 Task: Select keep cards.
Action: Mouse moved to (397, 93)
Screenshot: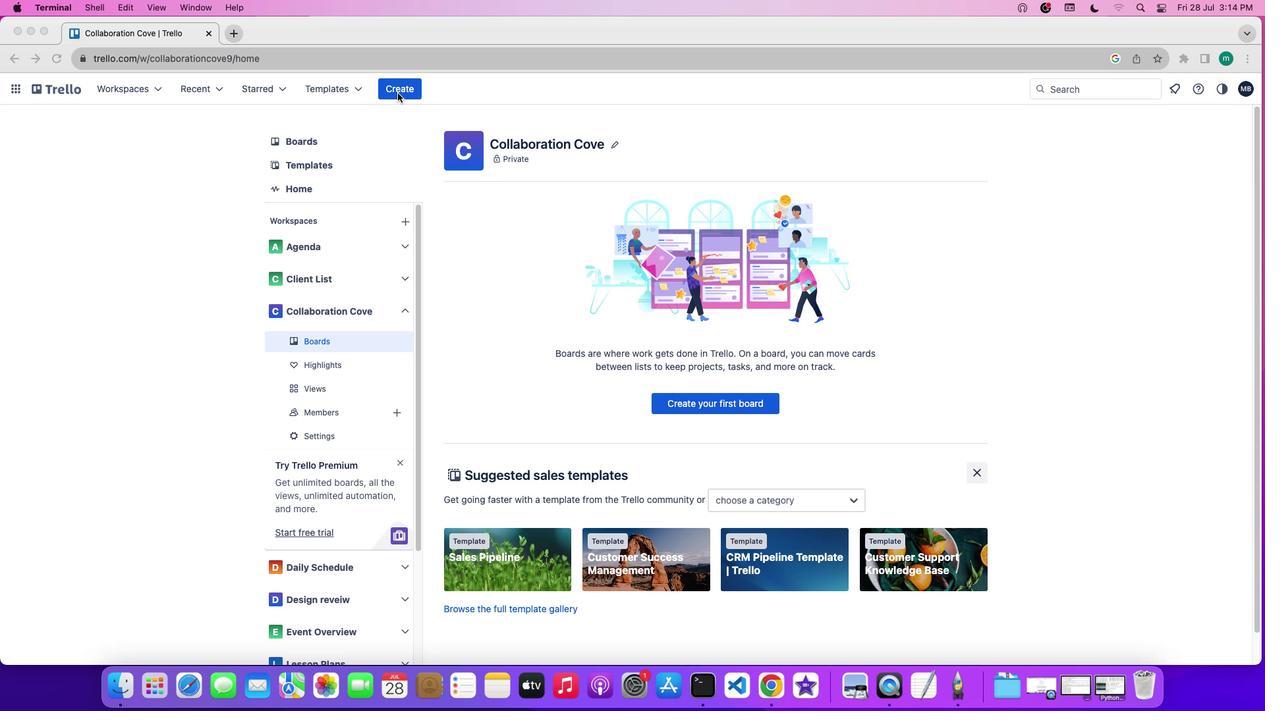 
Action: Mouse pressed left at (397, 93)
Screenshot: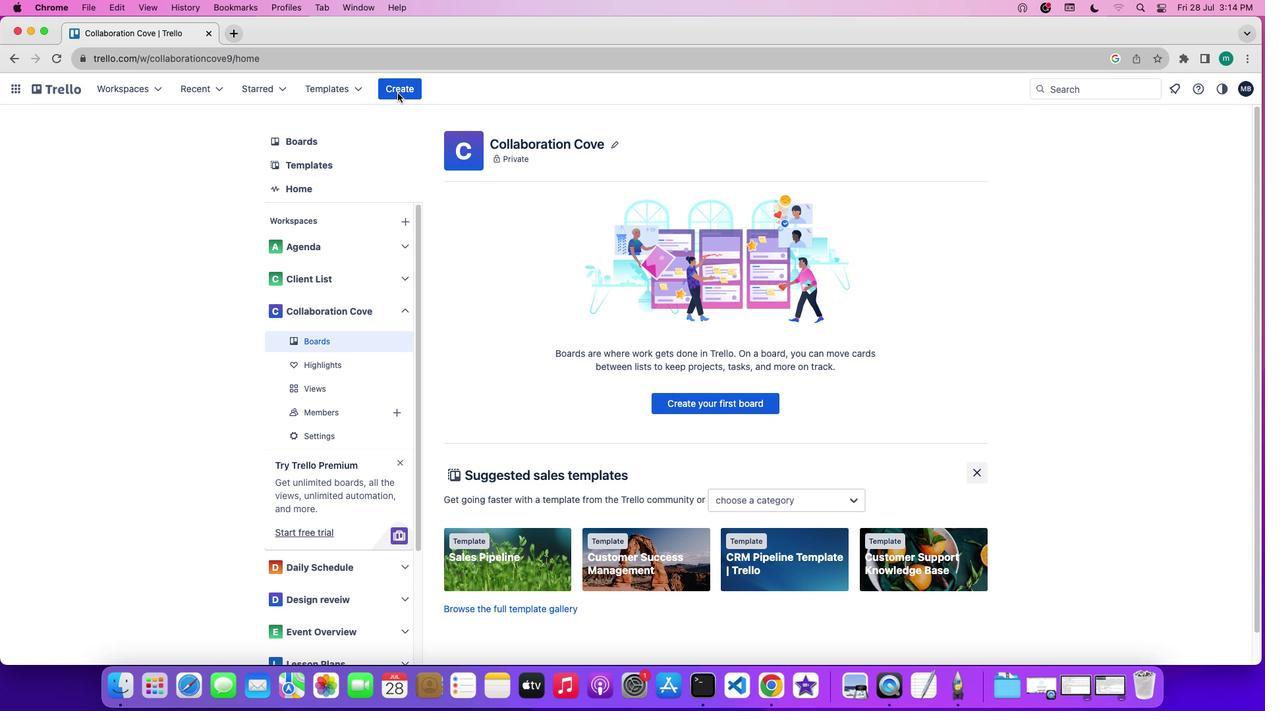 
Action: Mouse moved to (397, 92)
Screenshot: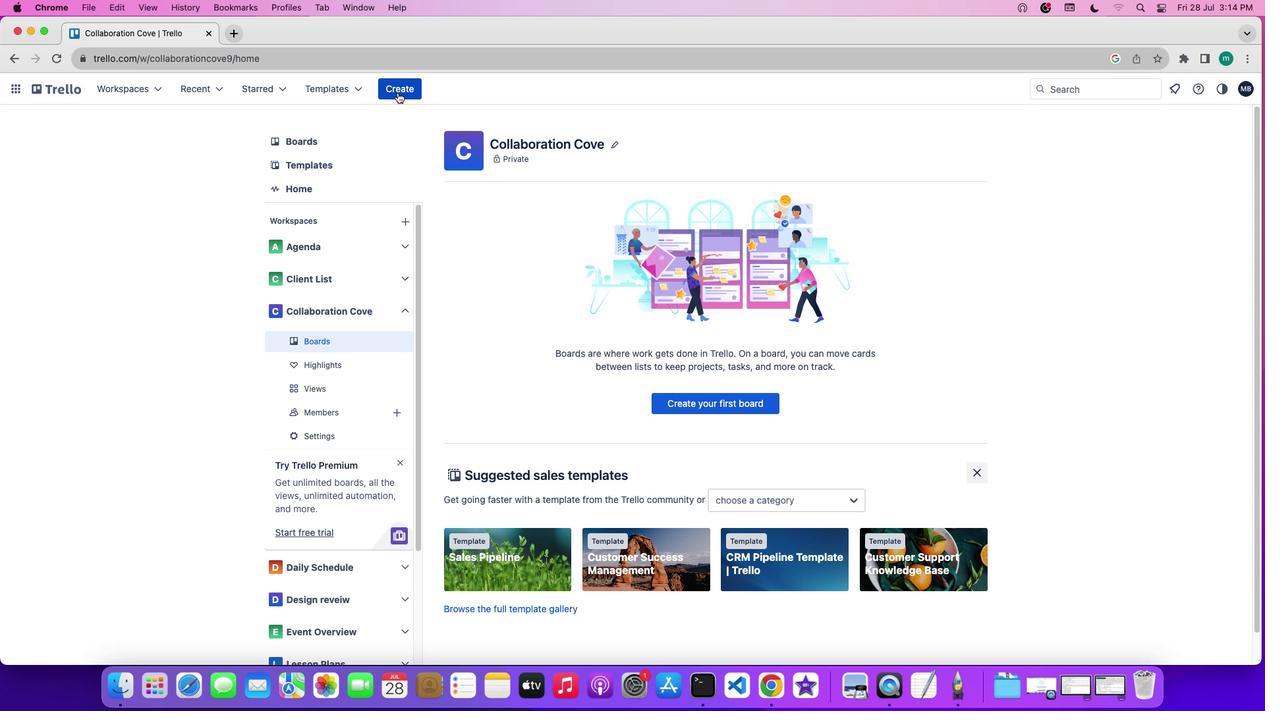 
Action: Mouse pressed left at (397, 92)
Screenshot: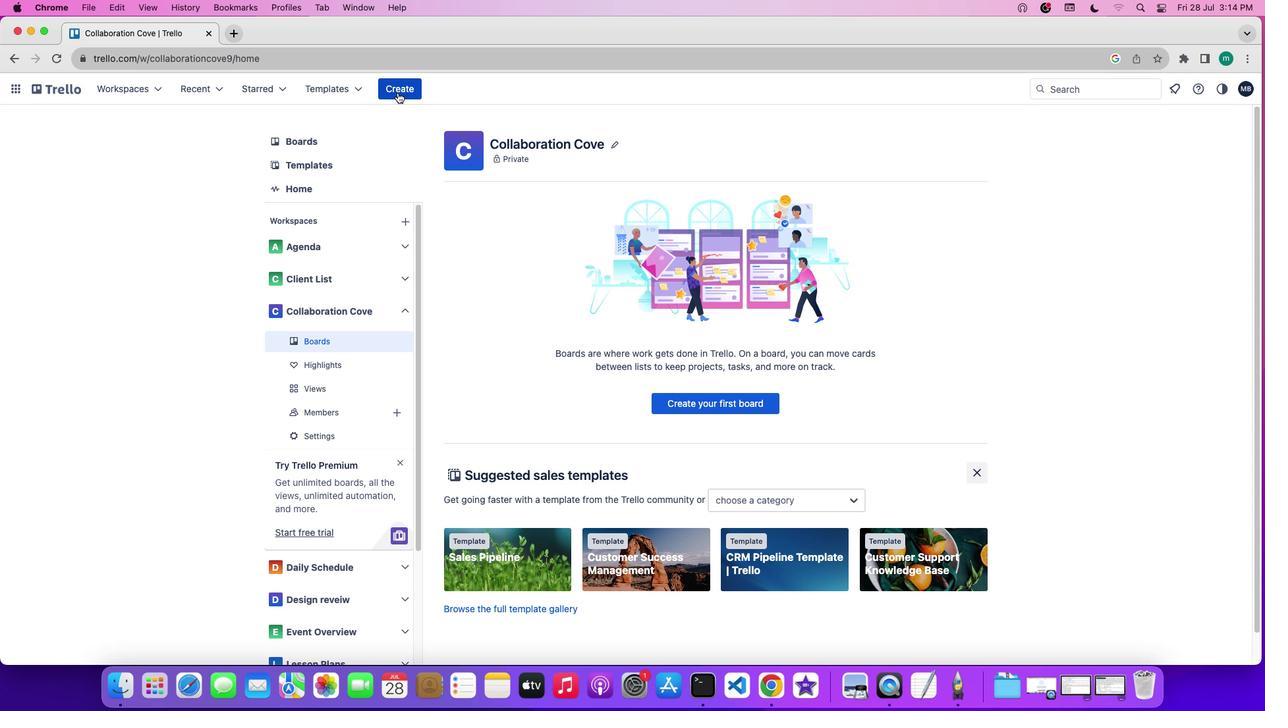 
Action: Mouse moved to (413, 134)
Screenshot: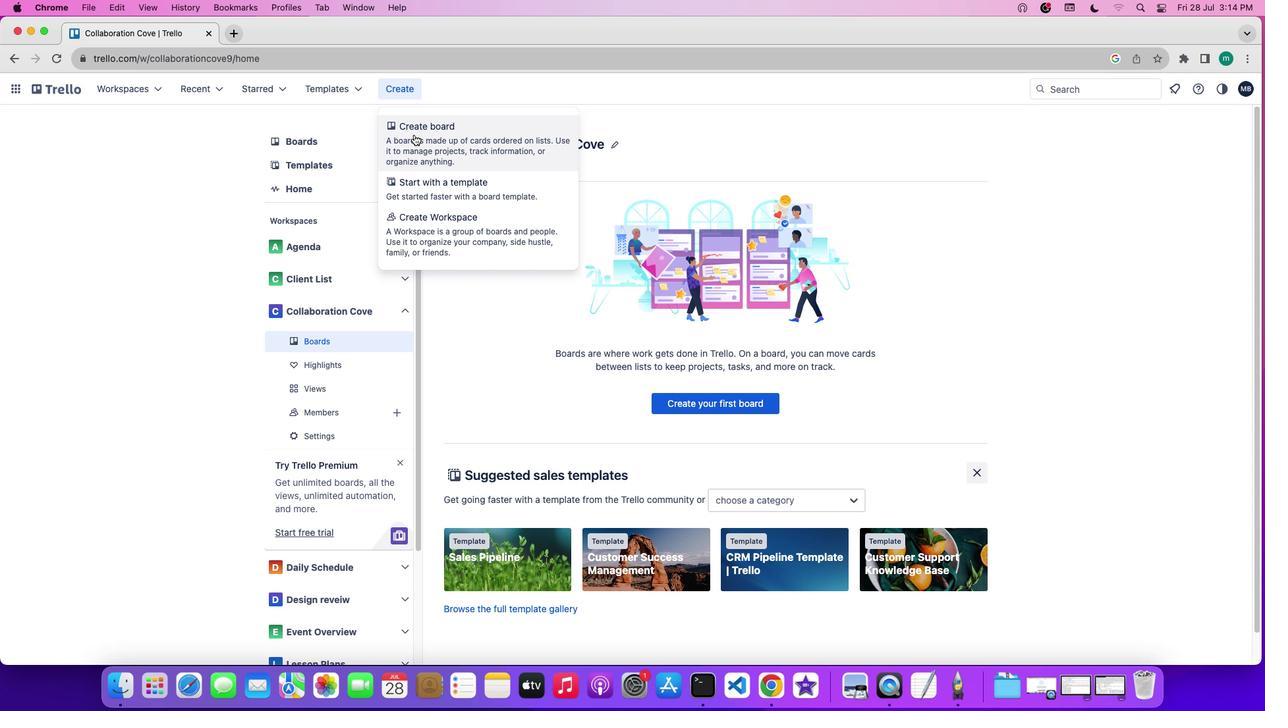 
Action: Mouse pressed left at (413, 134)
Screenshot: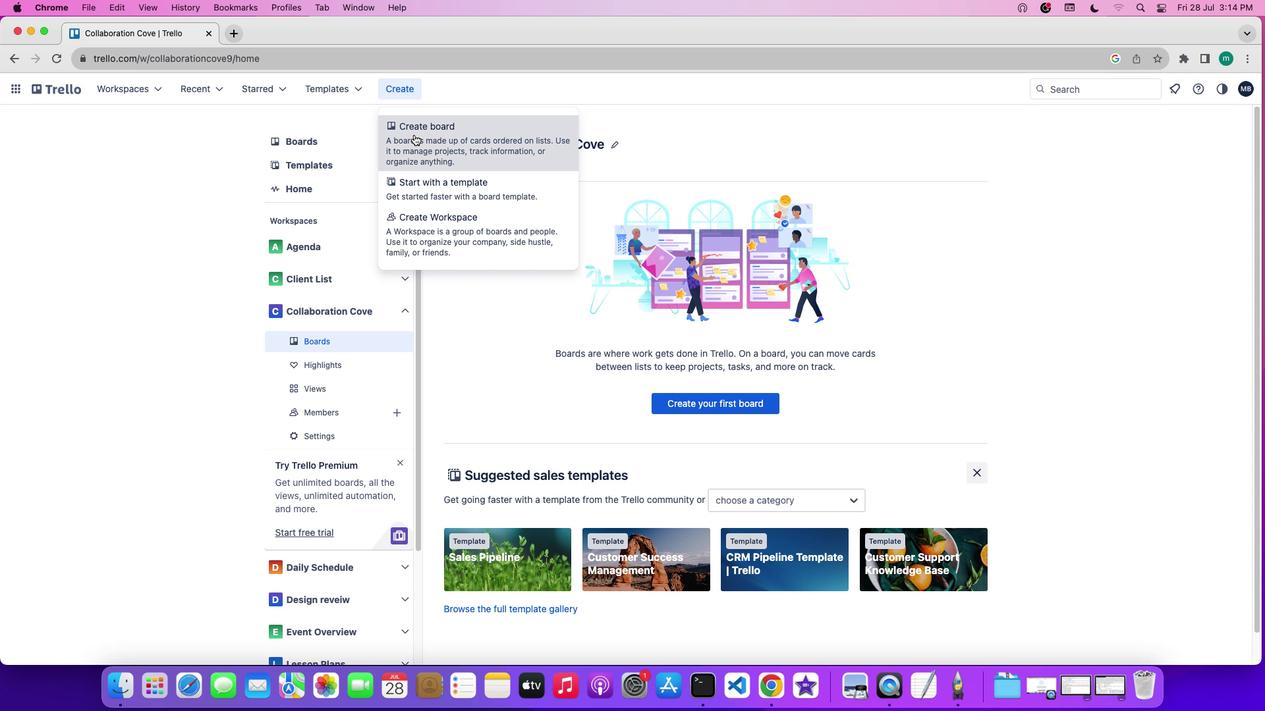 
Action: Mouse moved to (510, 496)
Screenshot: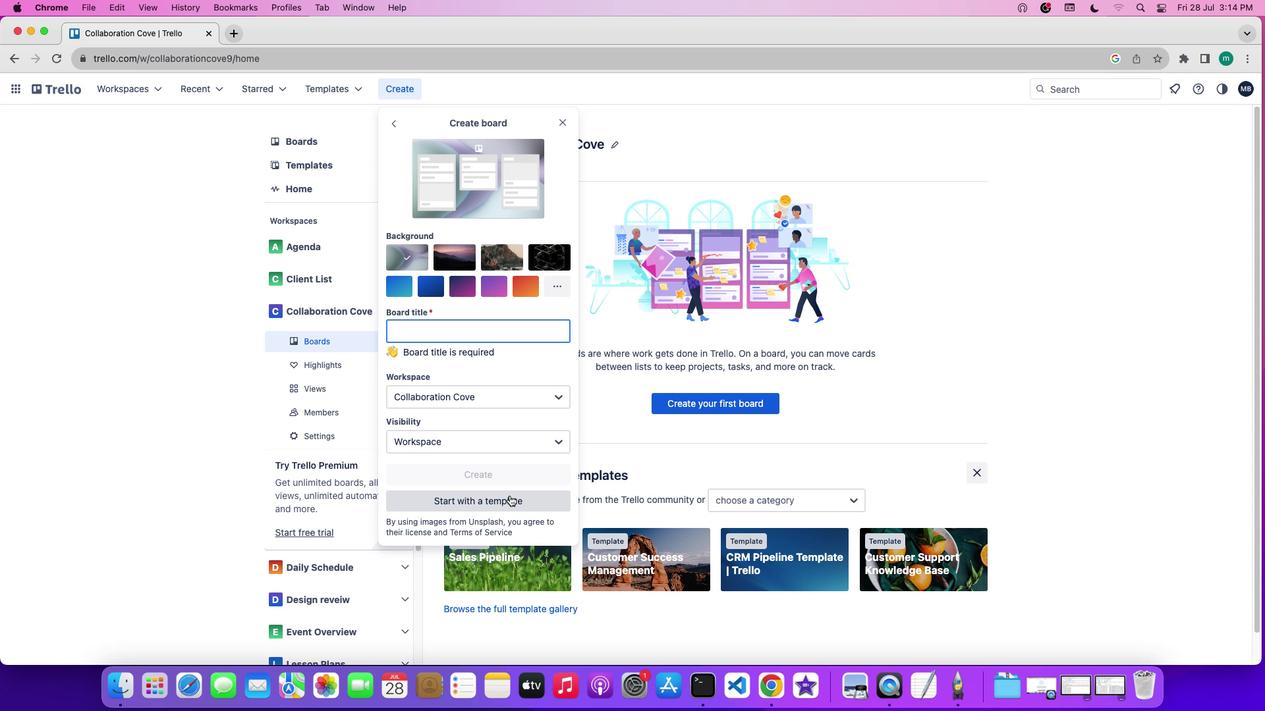 
Action: Mouse pressed left at (510, 496)
Screenshot: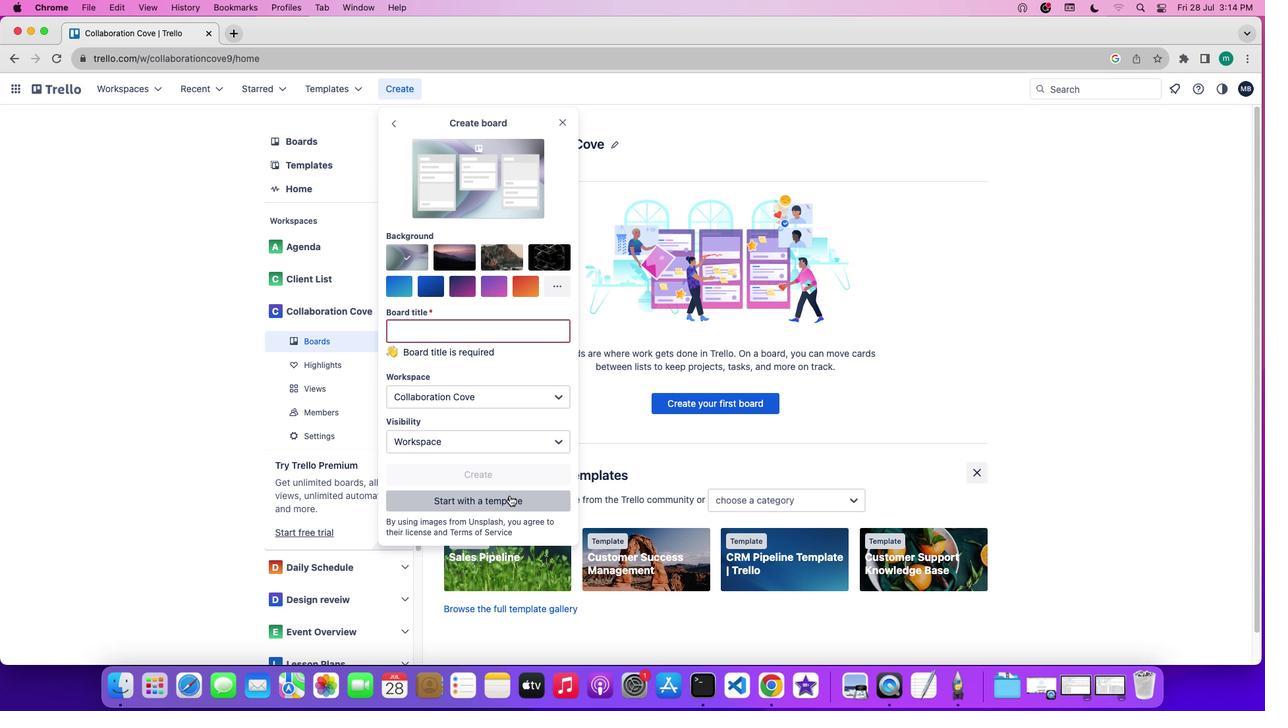 
Action: Mouse moved to (454, 263)
Screenshot: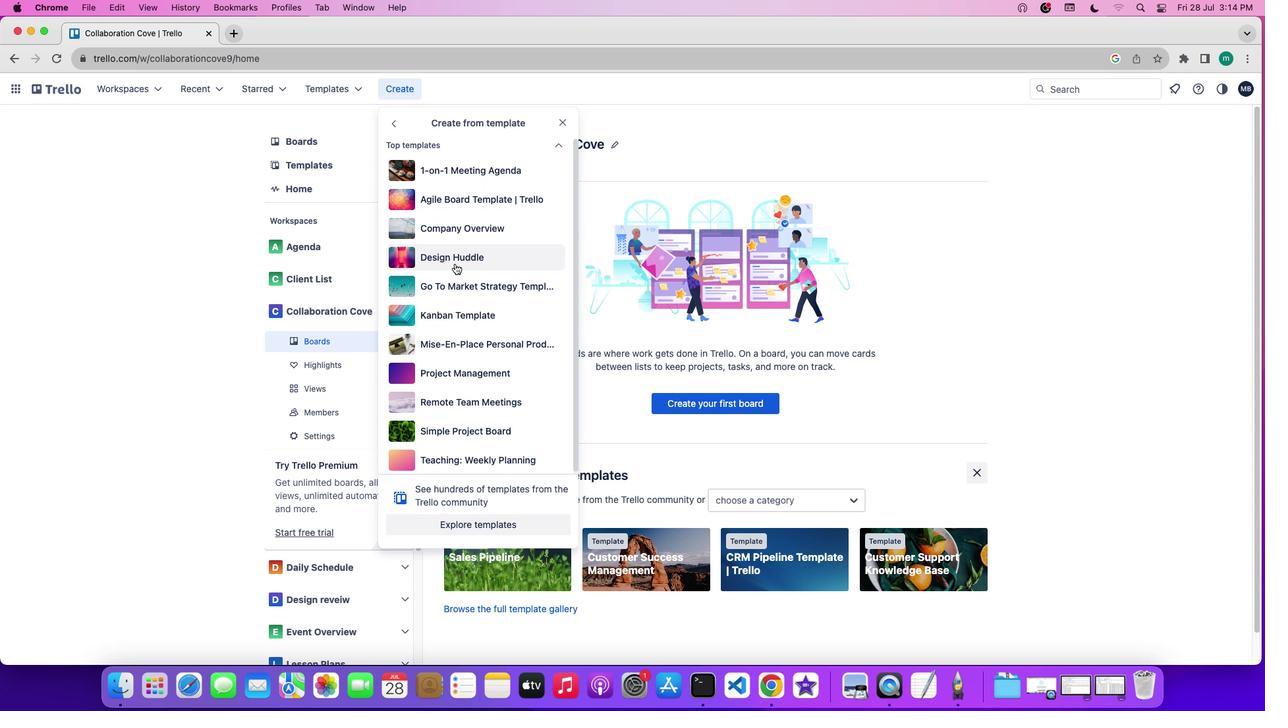 
Action: Mouse pressed left at (454, 263)
Screenshot: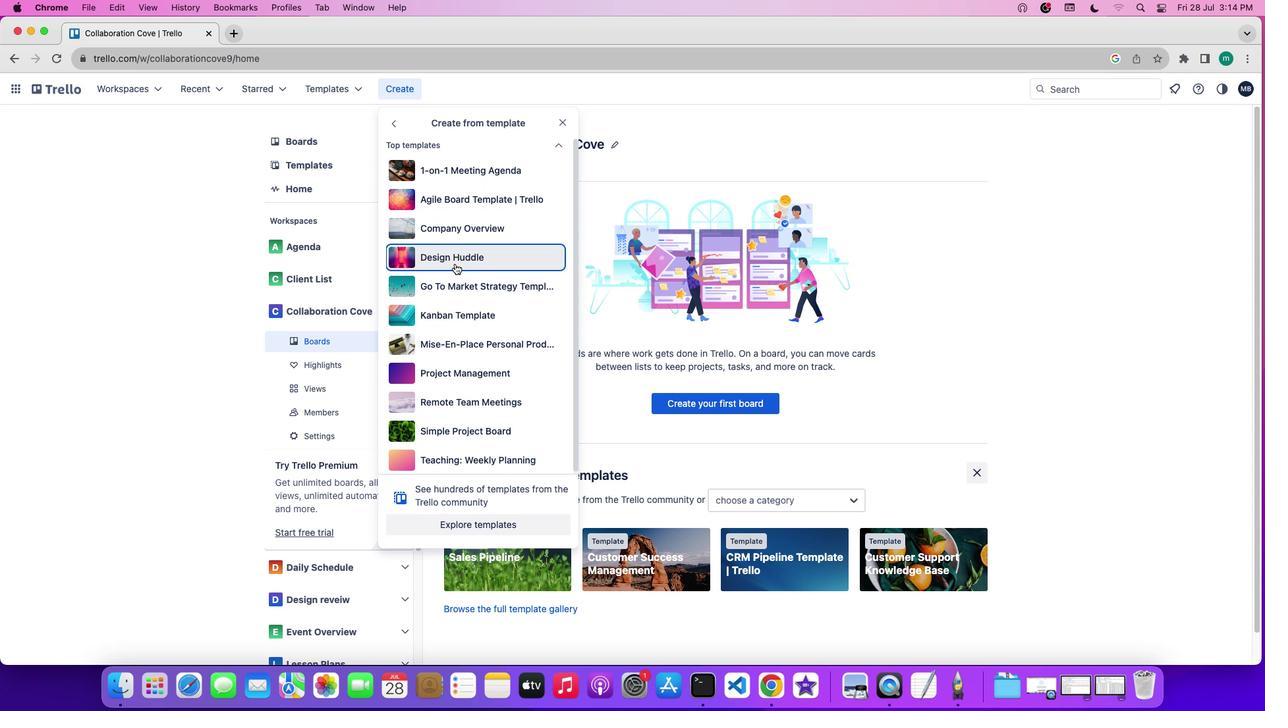 
Action: Mouse moved to (392, 360)
Screenshot: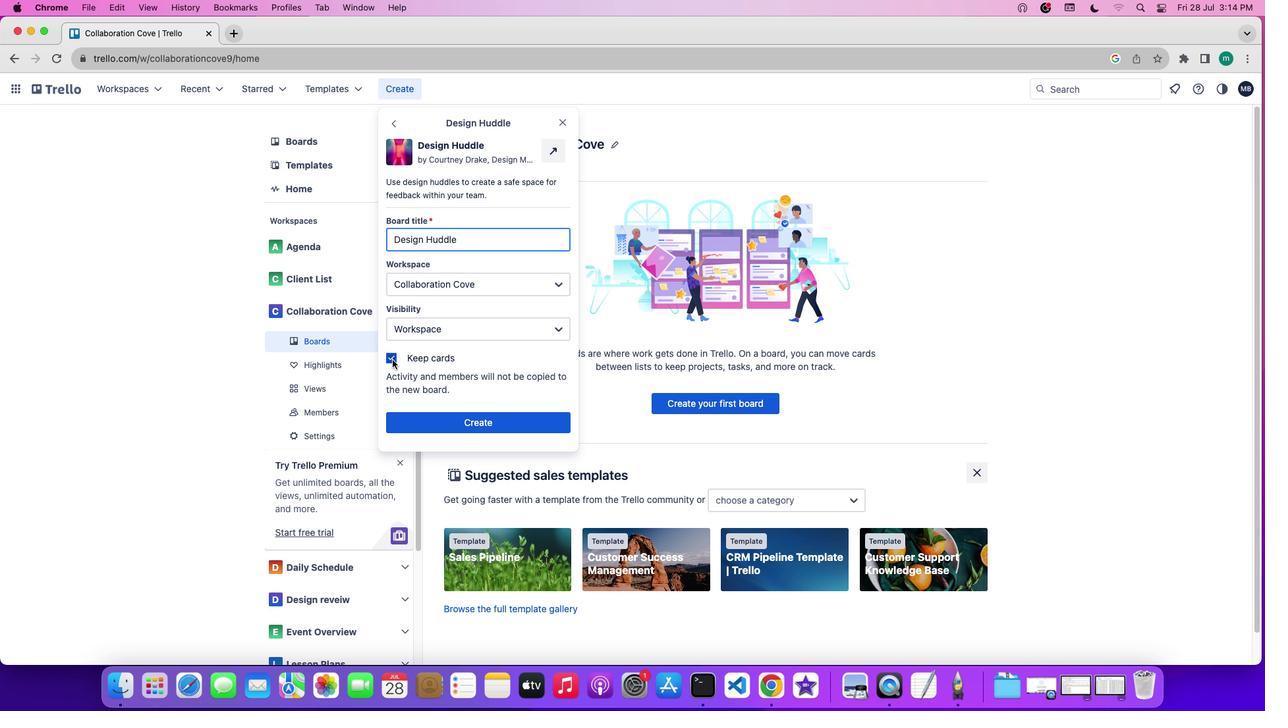 
Action: Mouse pressed left at (392, 360)
Screenshot: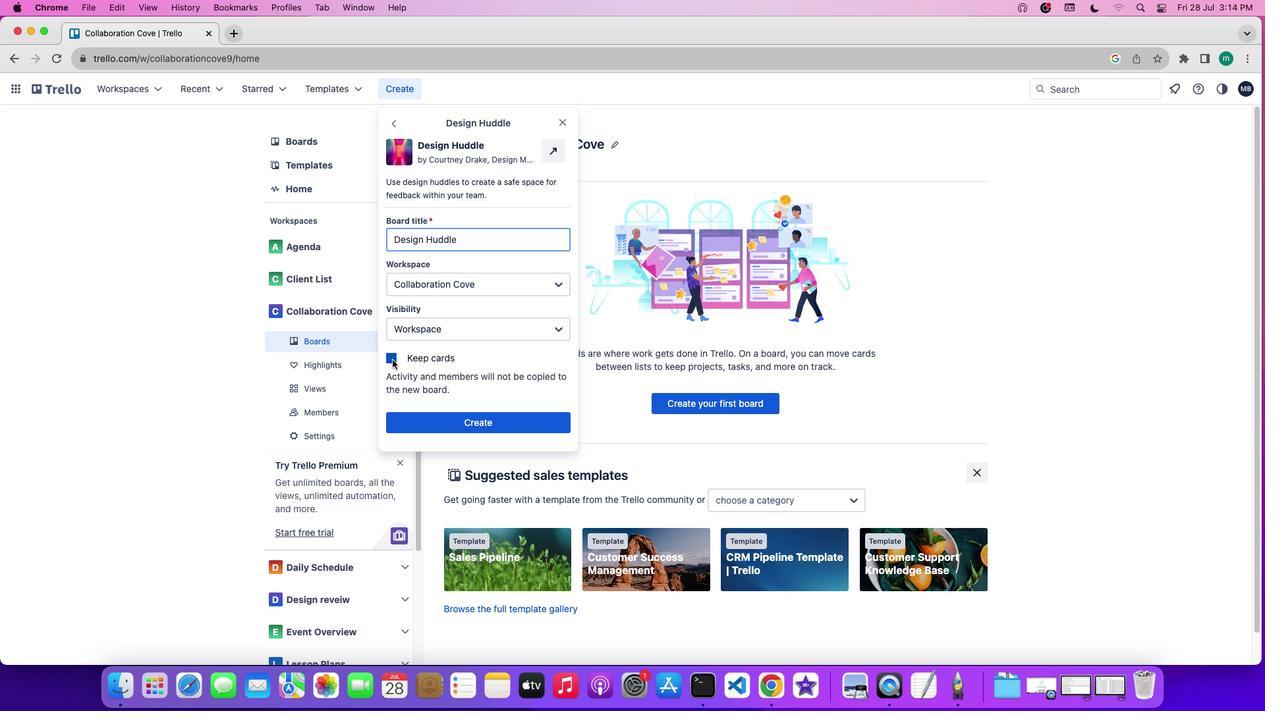 
Action: Mouse pressed left at (392, 360)
Screenshot: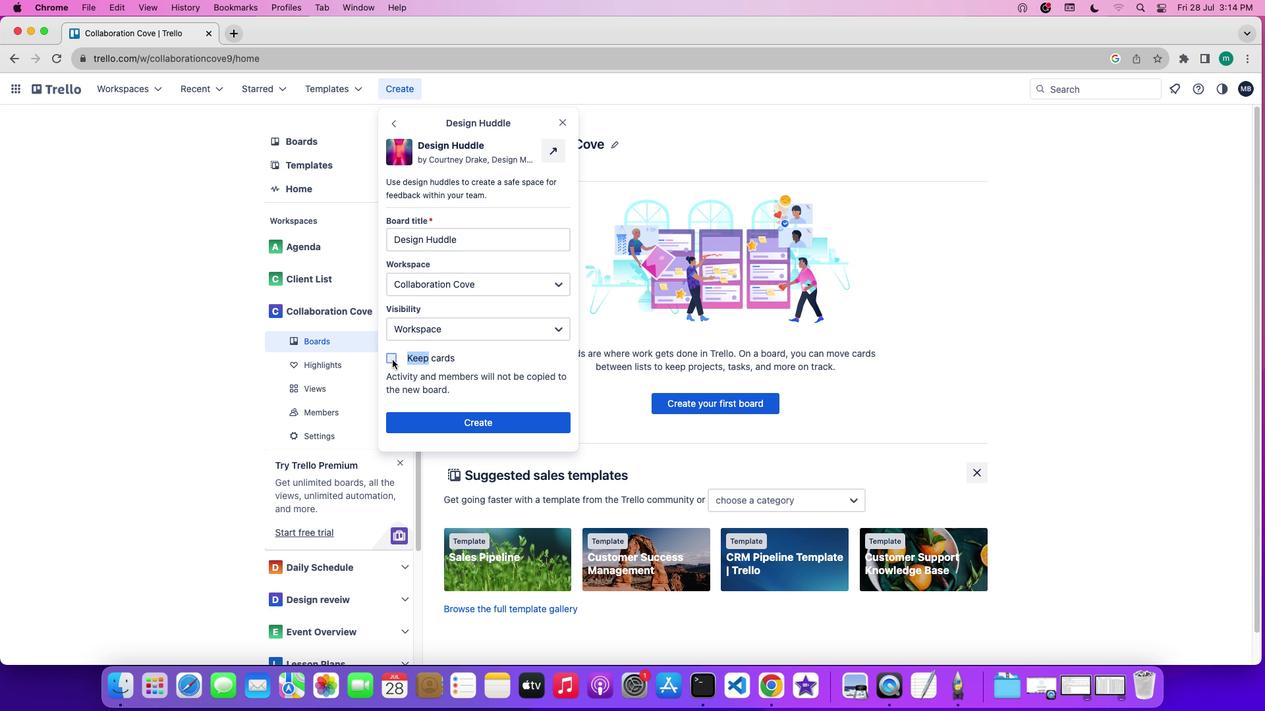 
Action: Mouse moved to (413, 358)
Screenshot: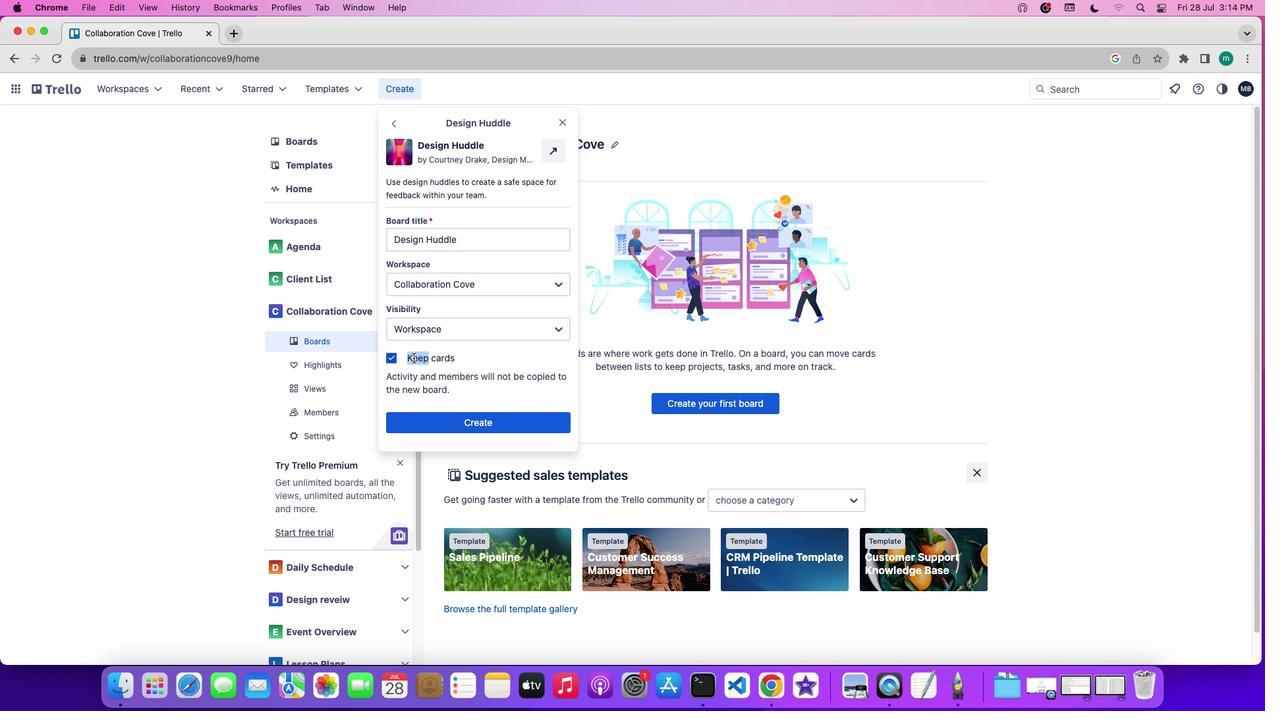 
